 Task: Watch a repository to receive notifications on updates.
Action: Mouse moved to (178, 124)
Screenshot: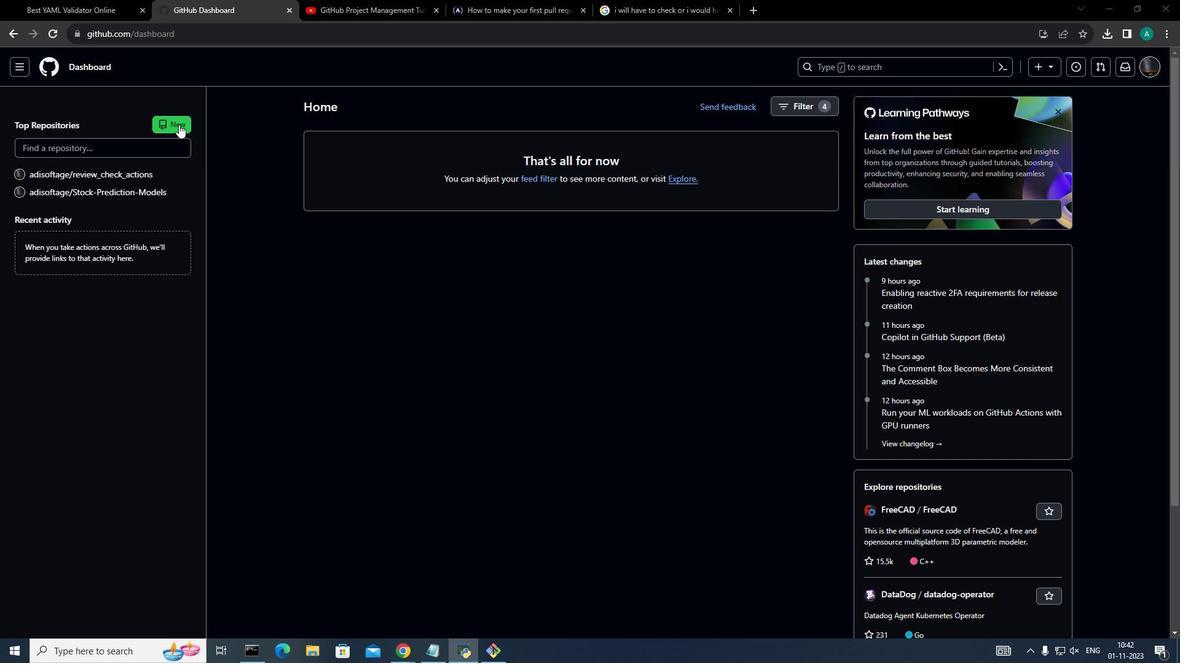 
Action: Mouse pressed left at (178, 124)
Screenshot: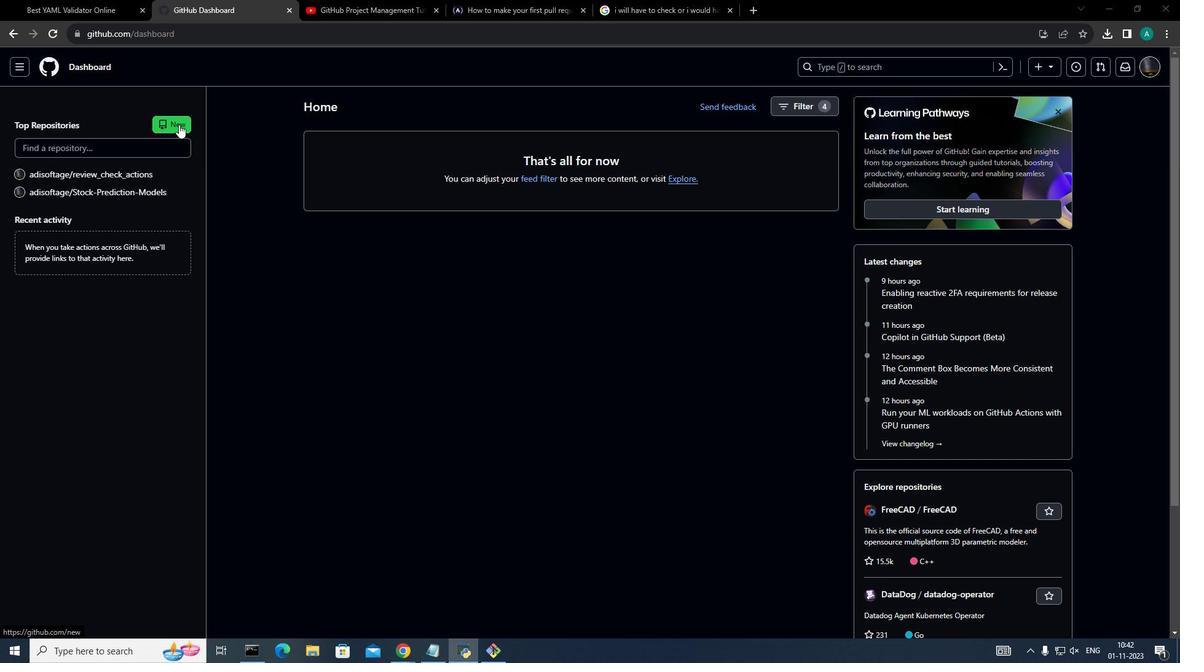 
Action: Mouse moved to (541, 221)
Screenshot: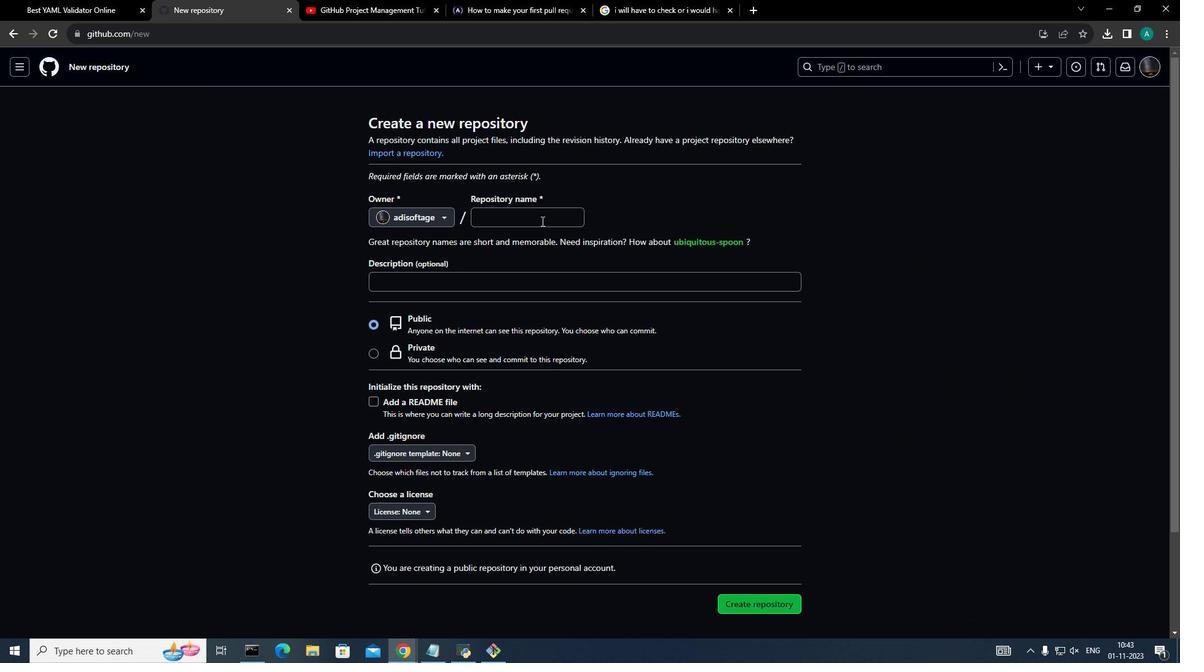 
Action: Mouse pressed left at (541, 221)
Screenshot: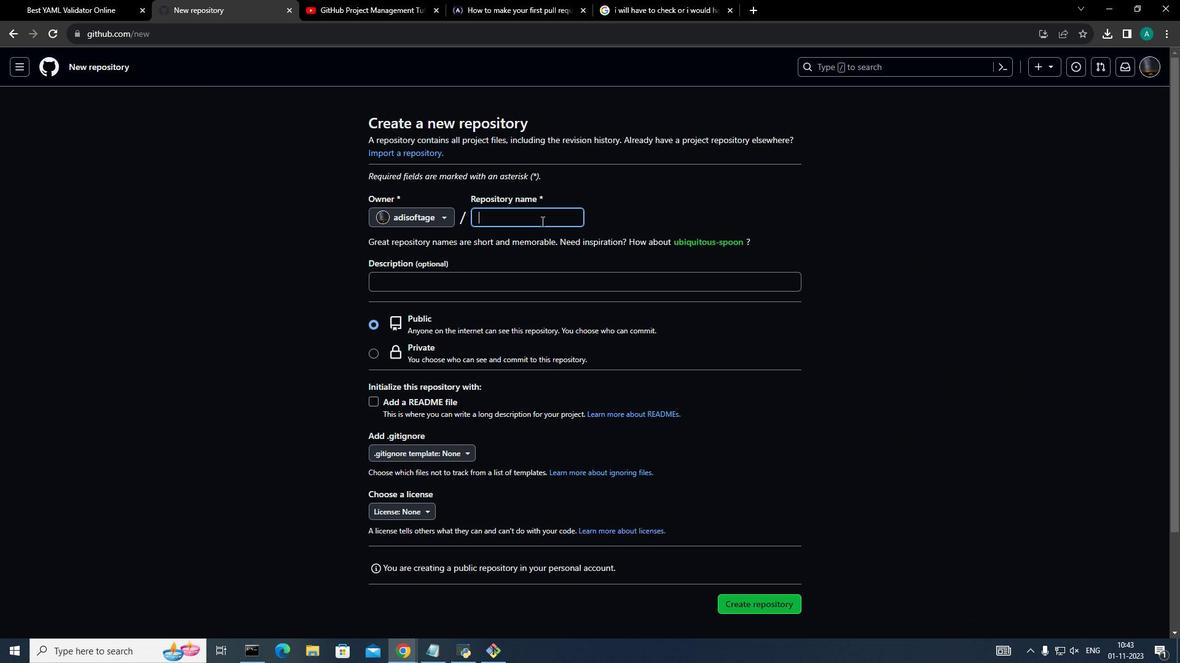 
Action: Key pressed general
Screenshot: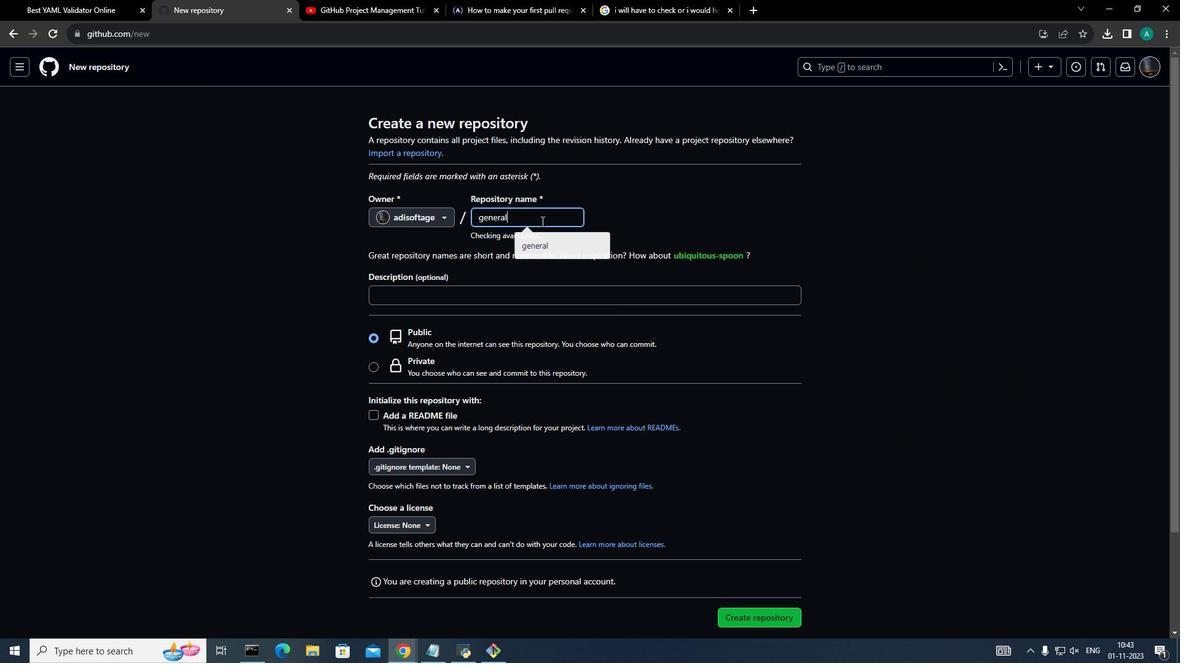 
Action: Mouse moved to (557, 206)
Screenshot: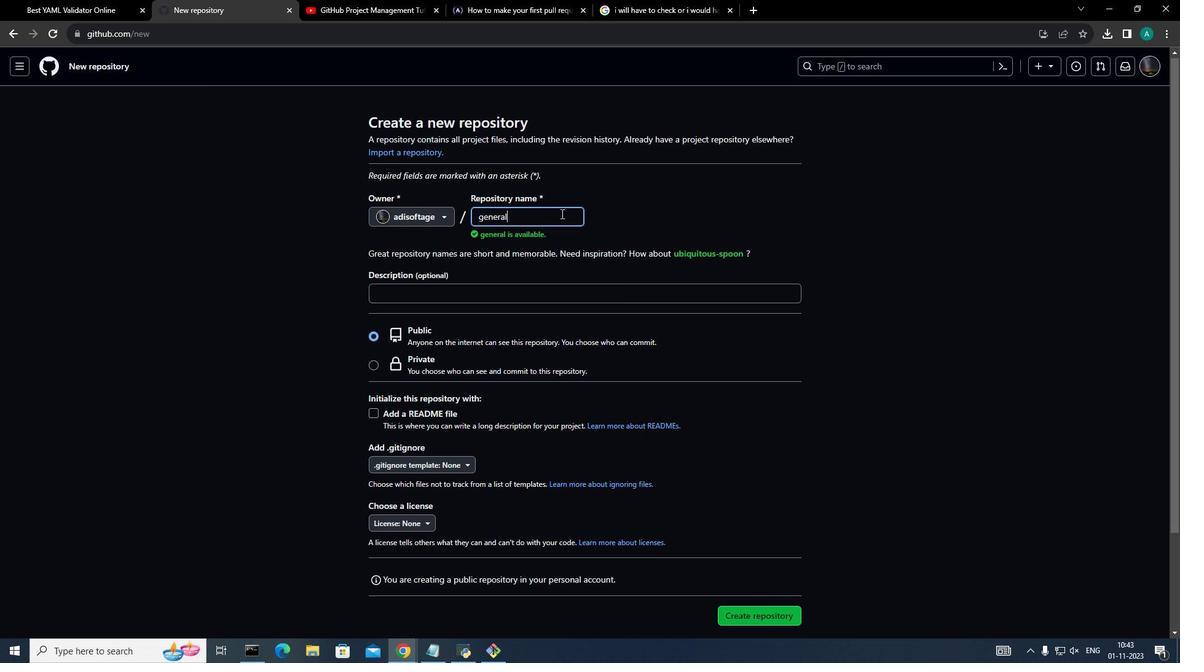 
Action: Mouse scrolled (557, 205) with delta (0, 0)
Screenshot: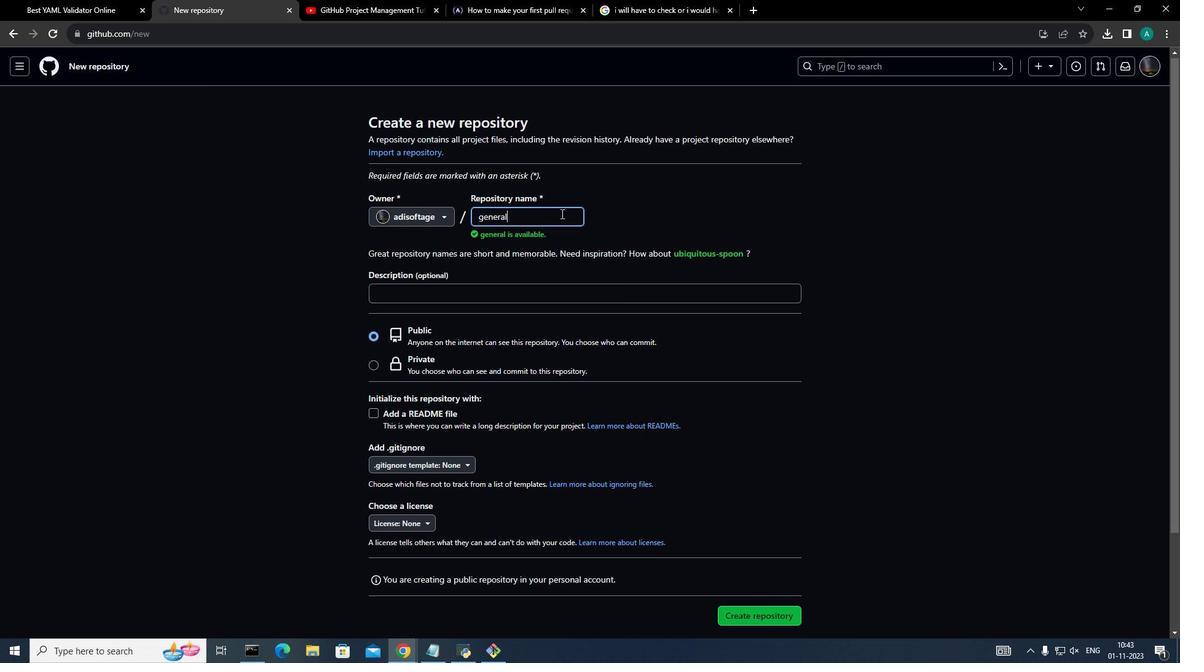 
Action: Mouse moved to (584, 303)
Screenshot: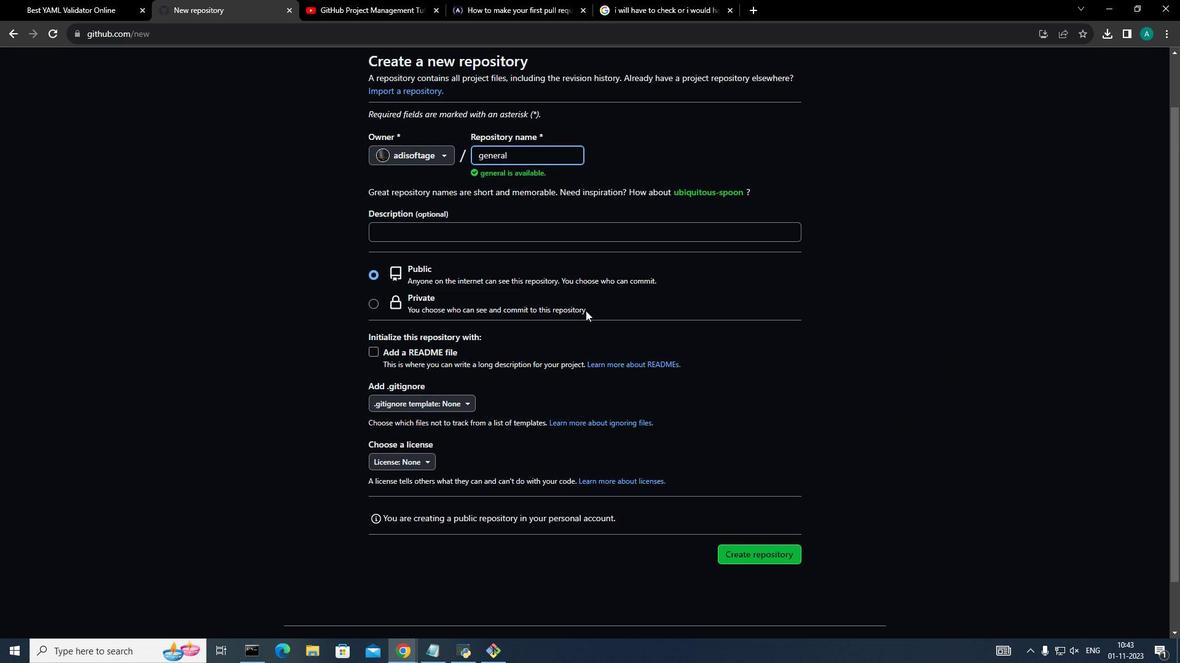 
Action: Mouse scrolled (584, 303) with delta (0, 0)
Screenshot: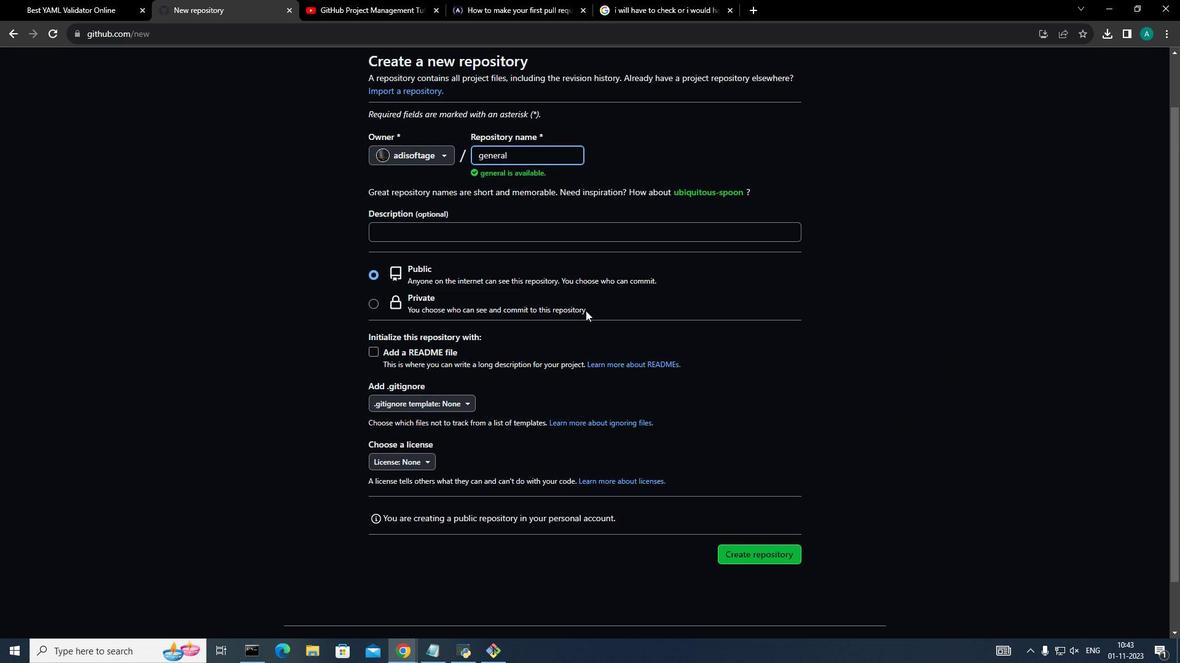 
Action: Mouse moved to (552, 175)
Screenshot: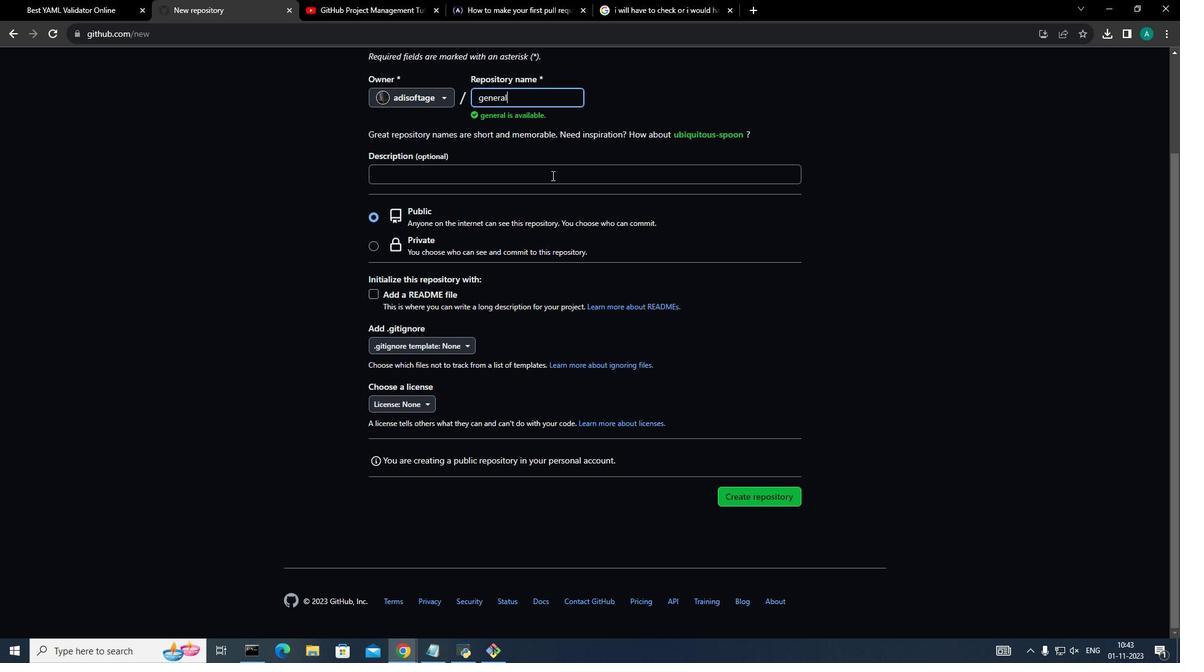 
Action: Mouse pressed left at (552, 175)
Screenshot: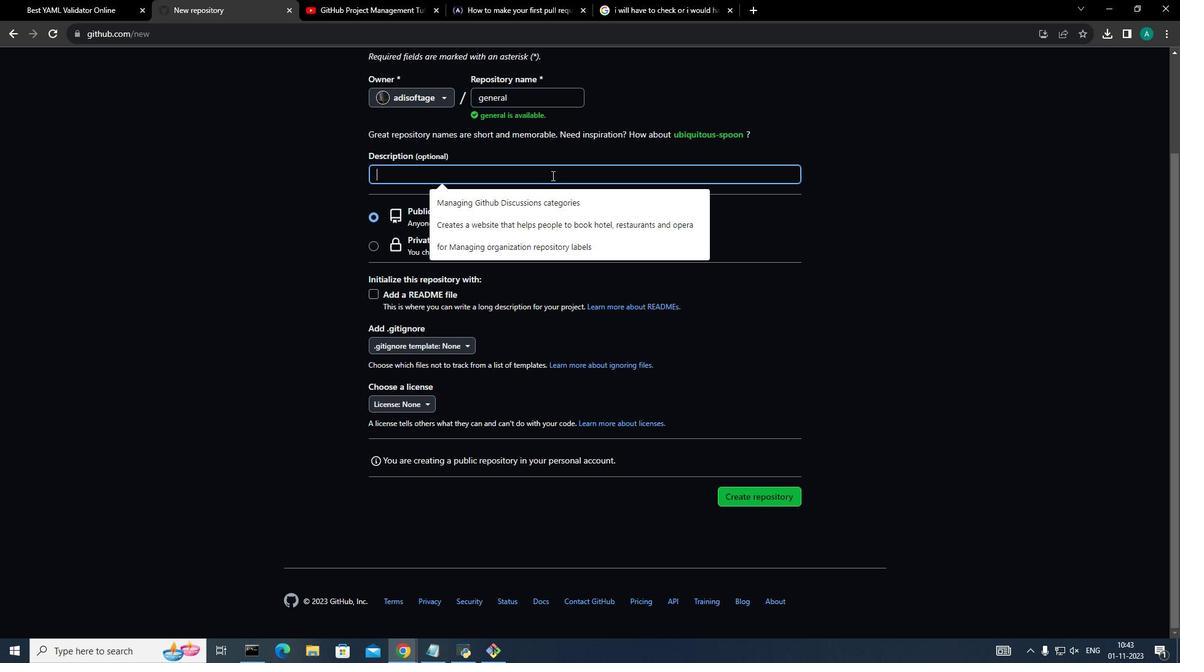 
Action: Mouse moved to (766, 496)
Screenshot: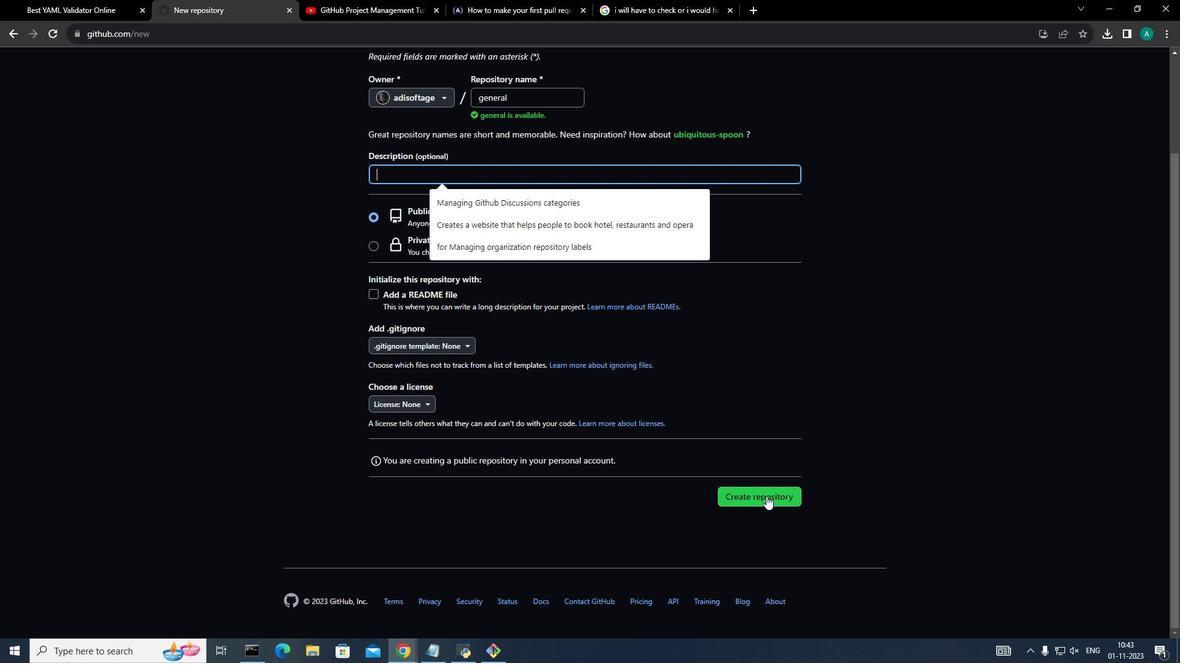 
Action: Mouse pressed left at (766, 496)
Screenshot: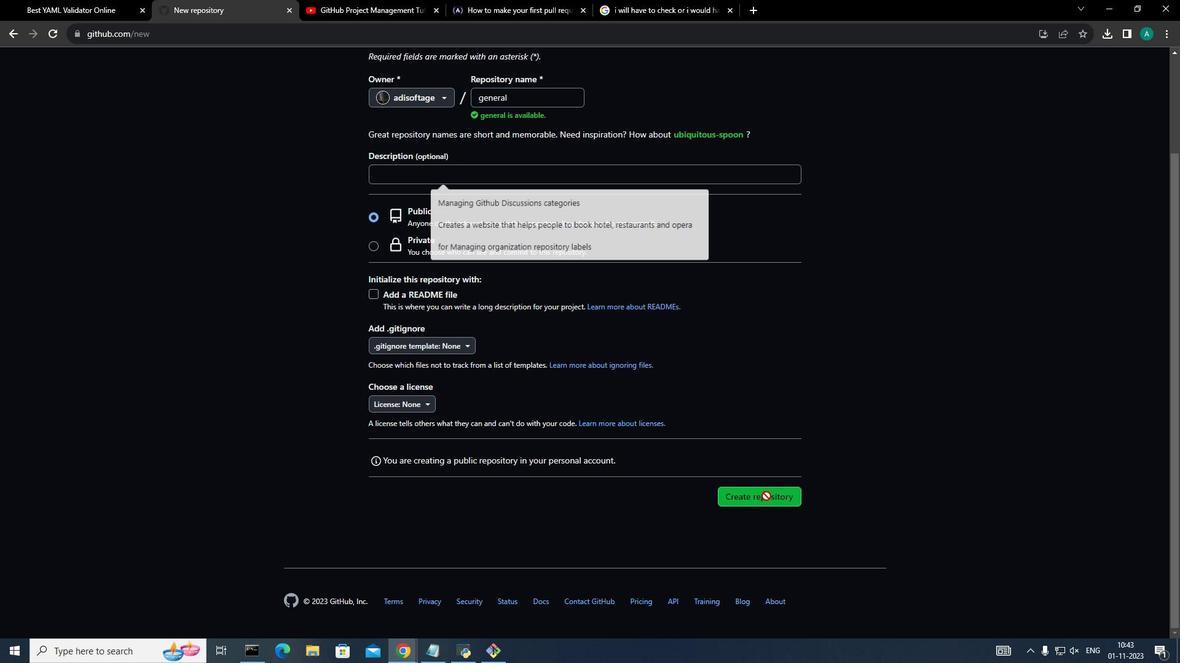 
Action: Mouse moved to (641, 345)
Screenshot: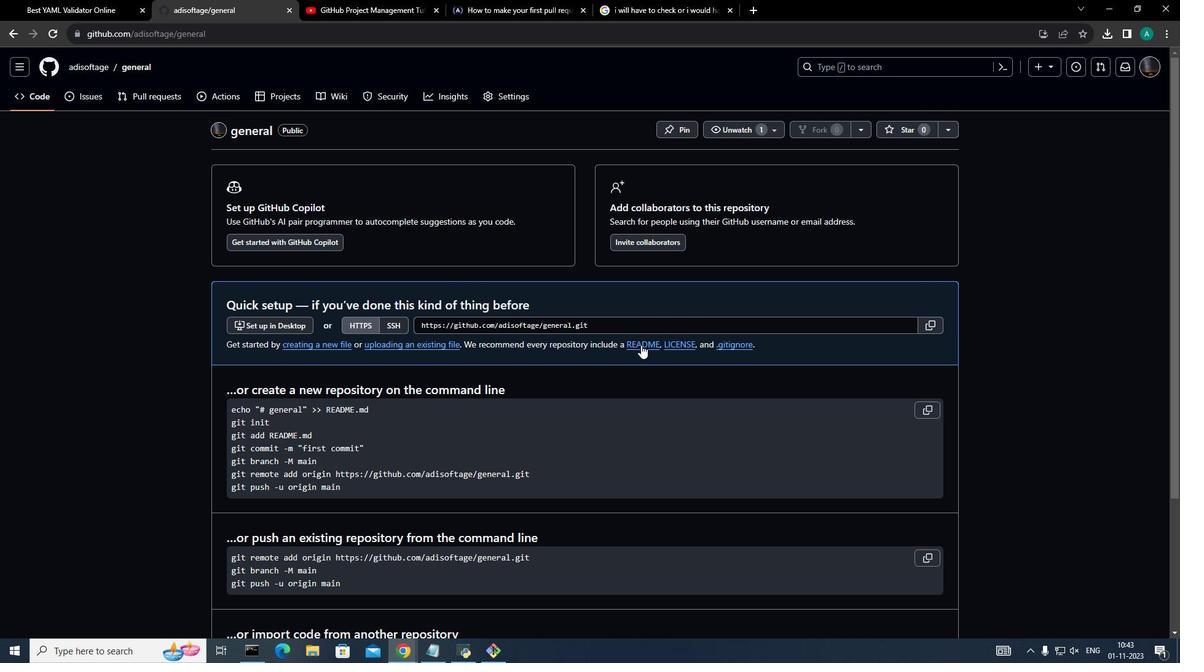 
Action: Mouse pressed left at (641, 345)
Screenshot: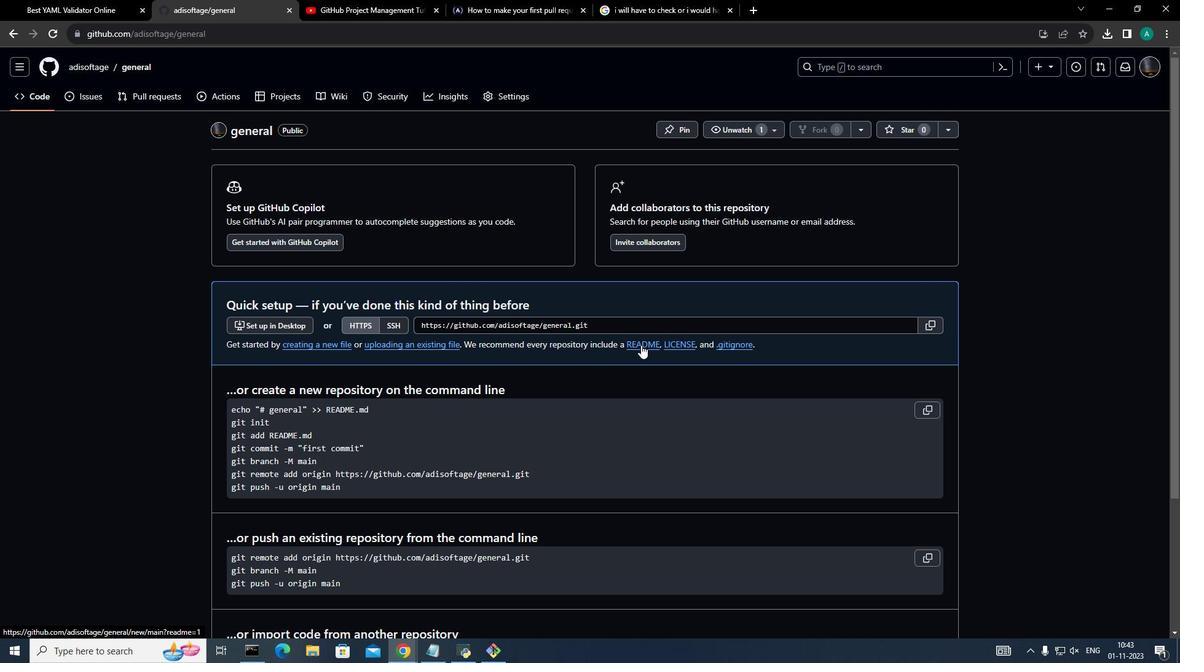 
Action: Mouse moved to (227, 209)
Screenshot: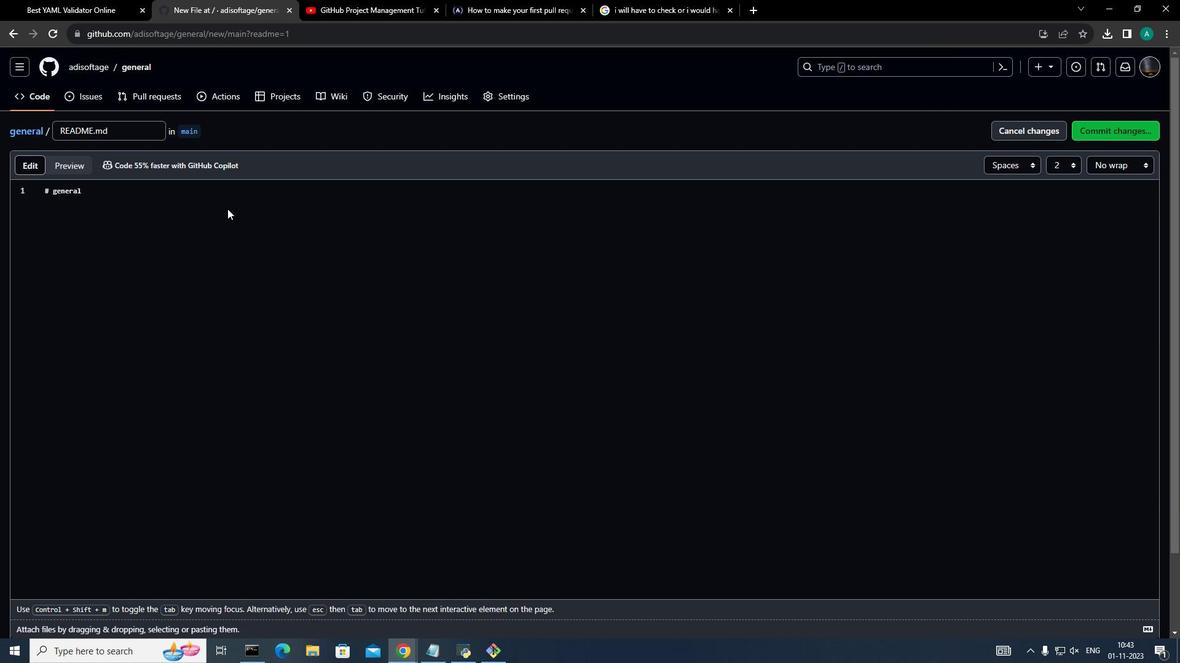 
Action: Mouse pressed left at (227, 209)
Screenshot: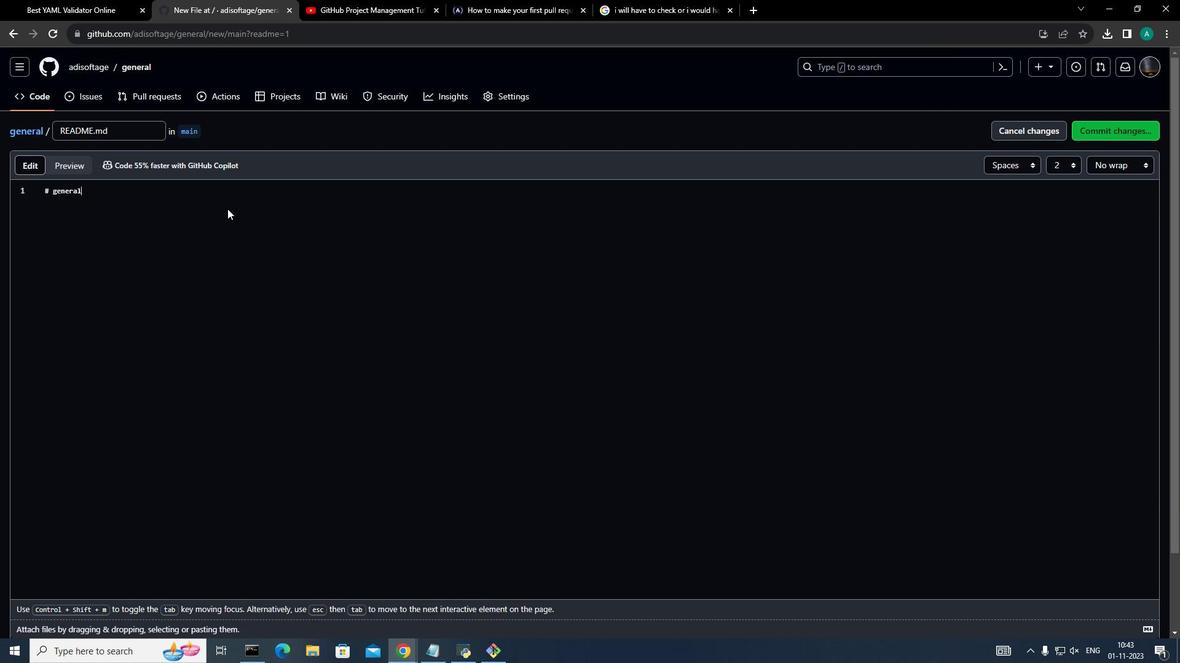 
Action: Key pressed ctrl+A<Key.shift>General<Key.space>readme<Key.space>file<Key.space>in<Key.space>a<Key.space>new<Key.space>repo
Screenshot: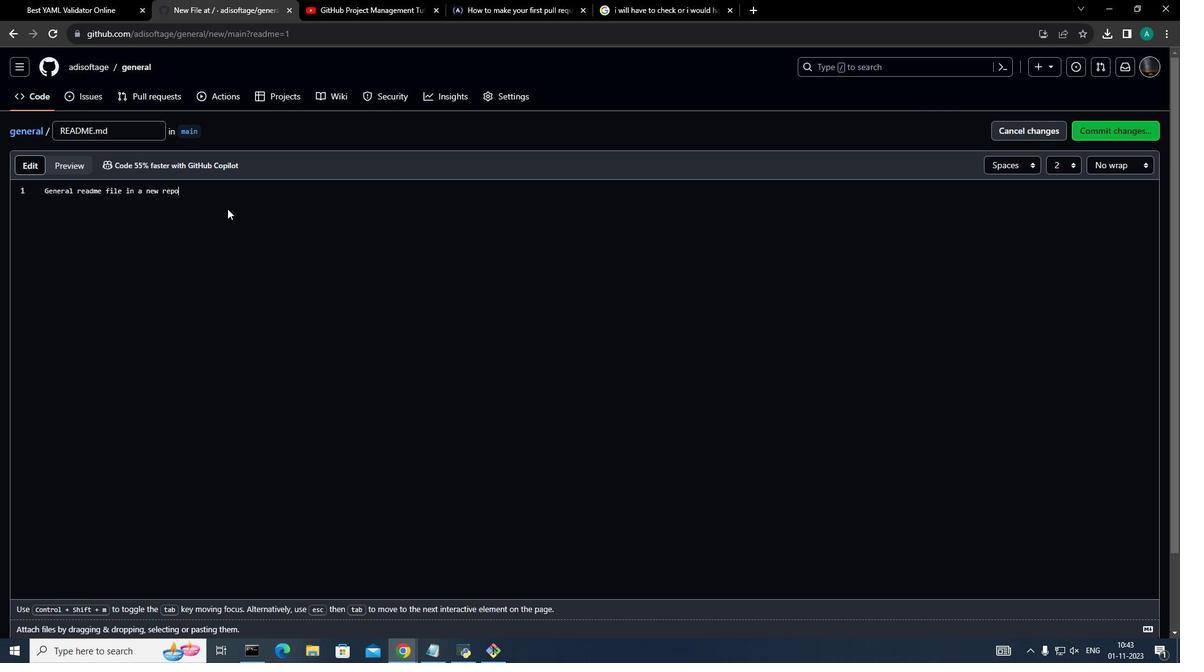 
Action: Mouse moved to (1112, 126)
Screenshot: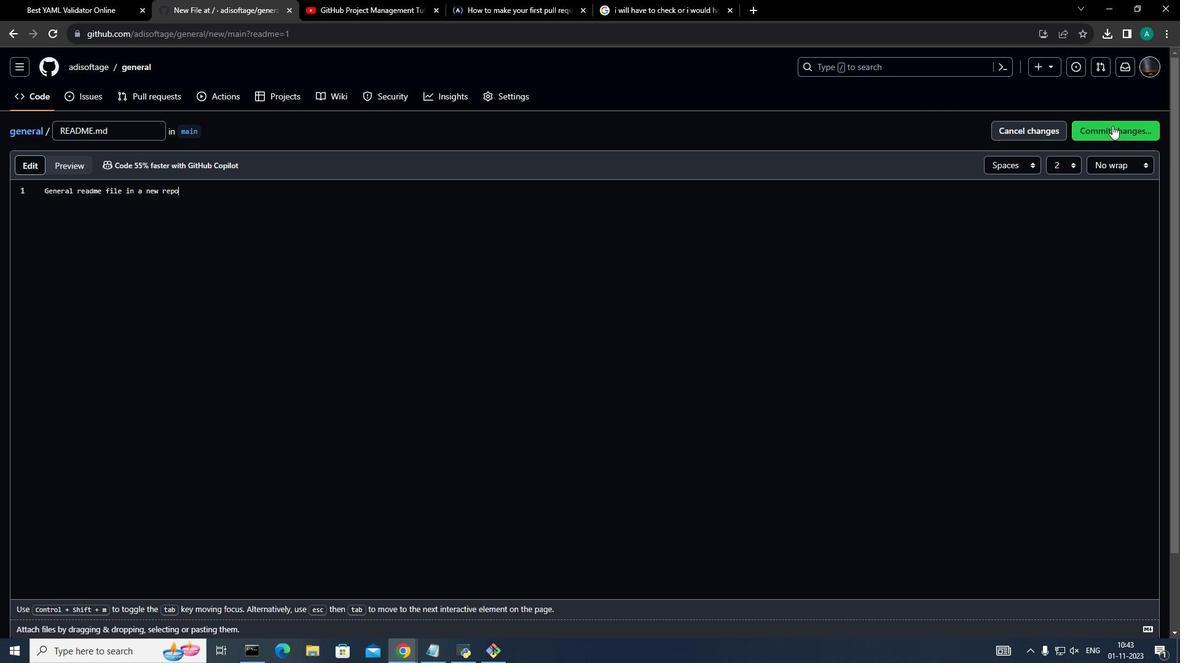 
Action: Mouse pressed left at (1112, 126)
Screenshot: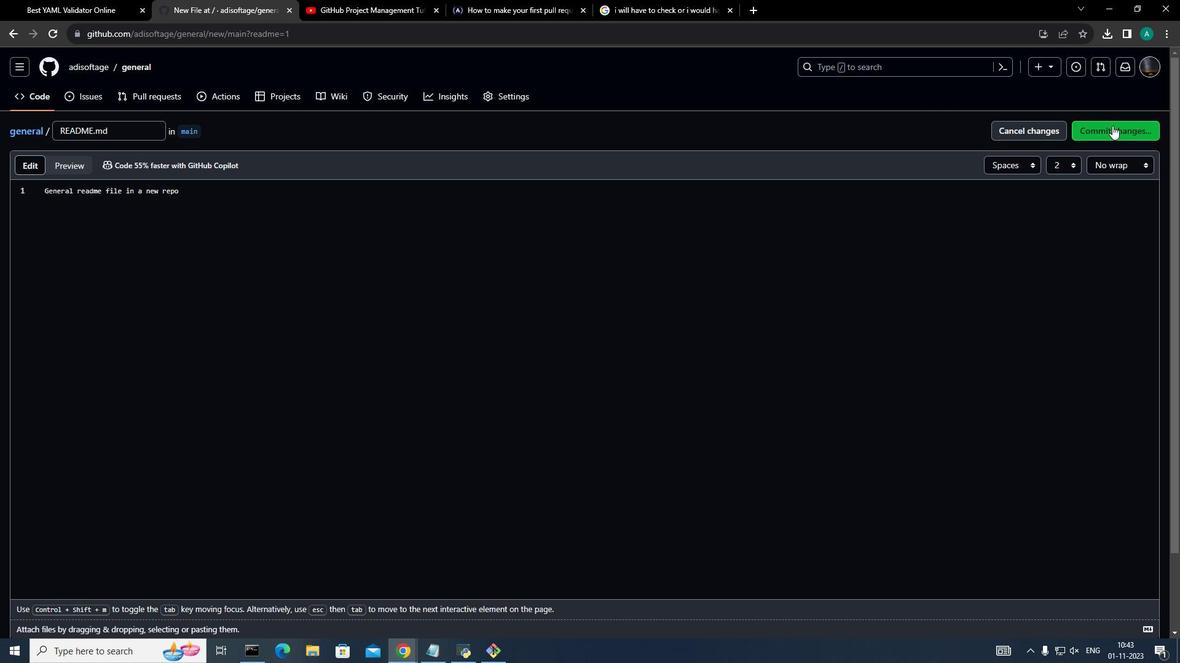 
Action: Mouse moved to (697, 457)
Screenshot: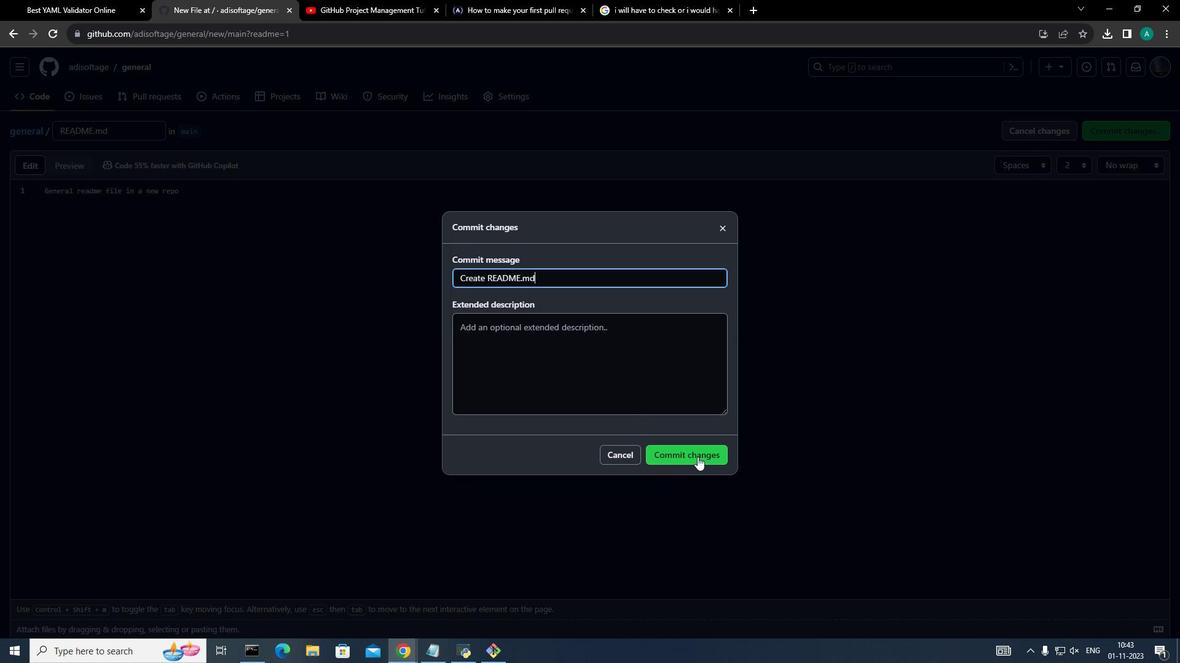 
Action: Mouse pressed left at (697, 457)
Screenshot: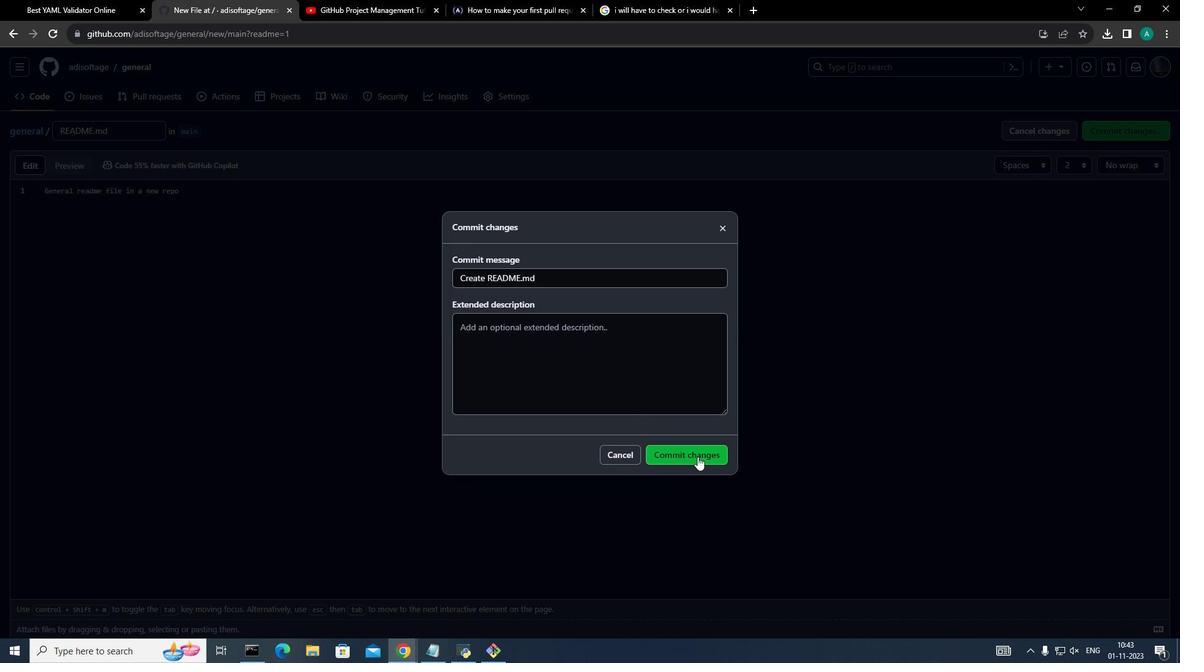 
Action: Mouse moved to (126, 67)
Screenshot: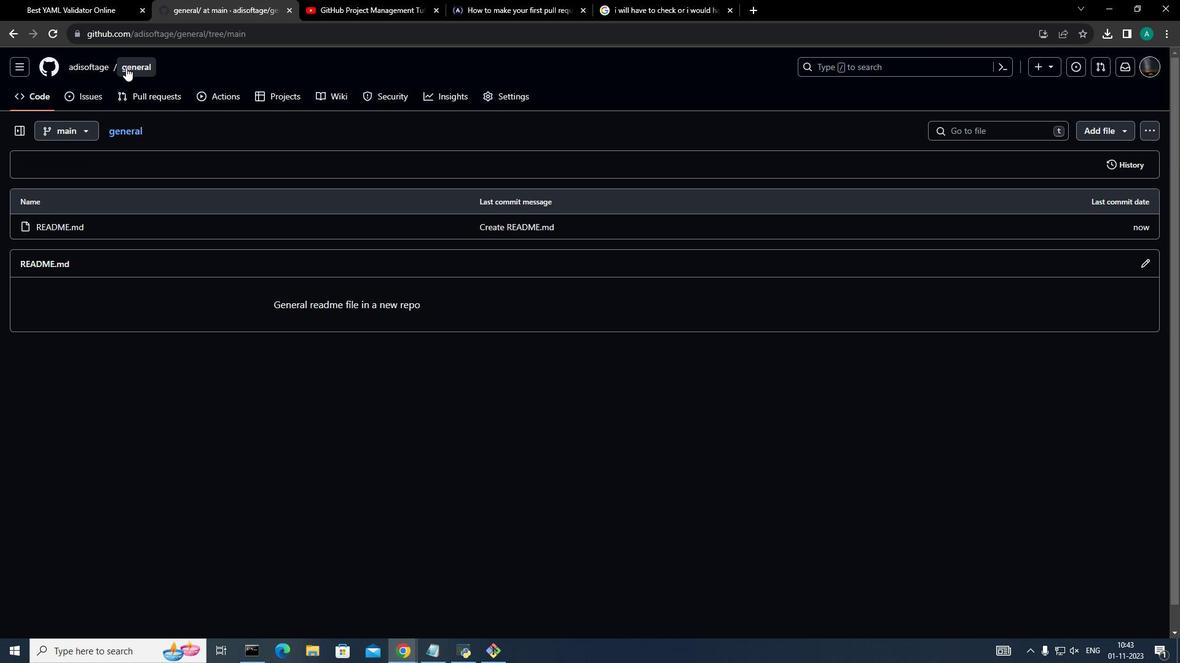 
Action: Mouse pressed left at (126, 67)
Screenshot: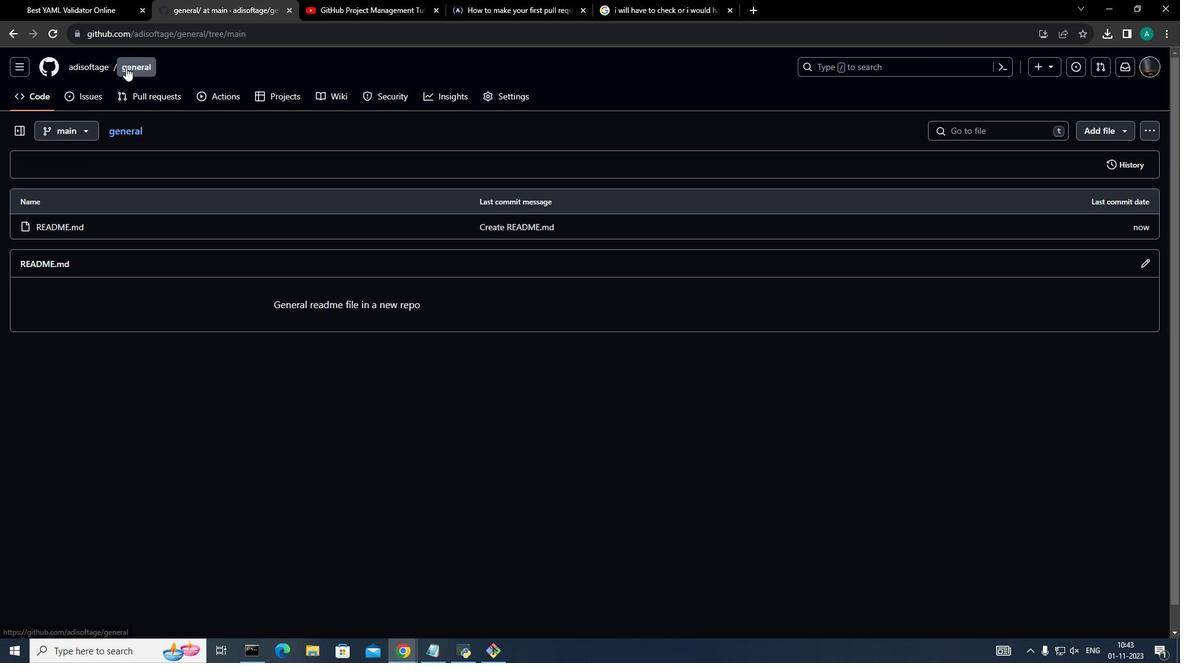 
Action: Mouse moved to (780, 134)
Screenshot: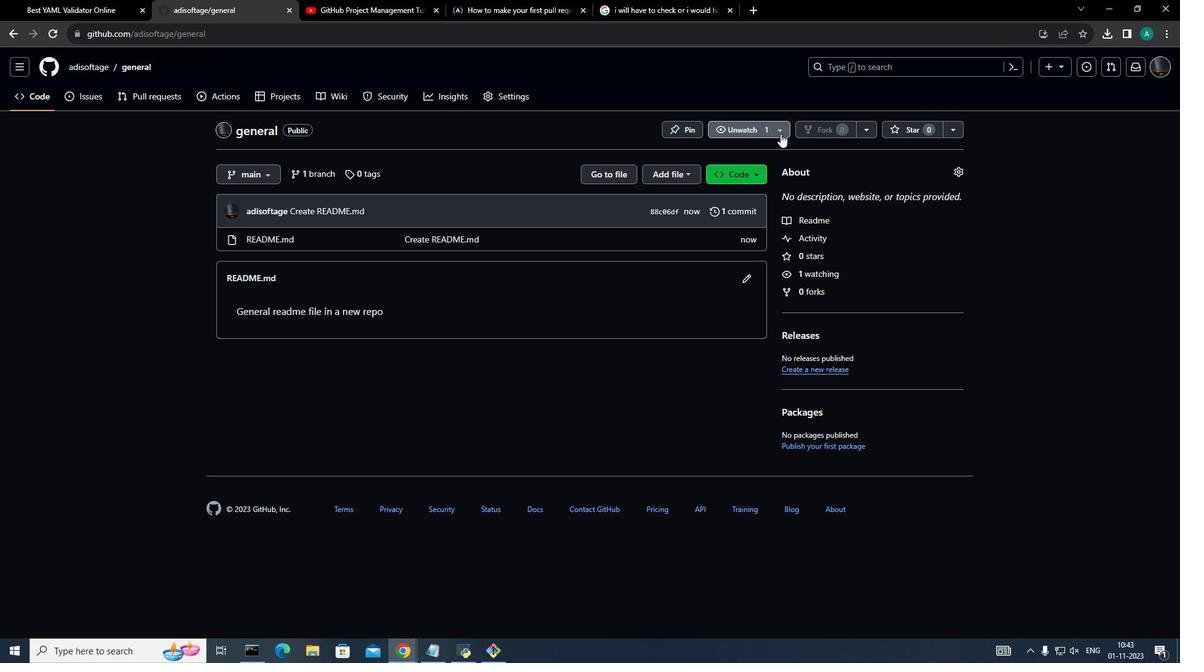 
Action: Mouse pressed left at (780, 134)
Screenshot: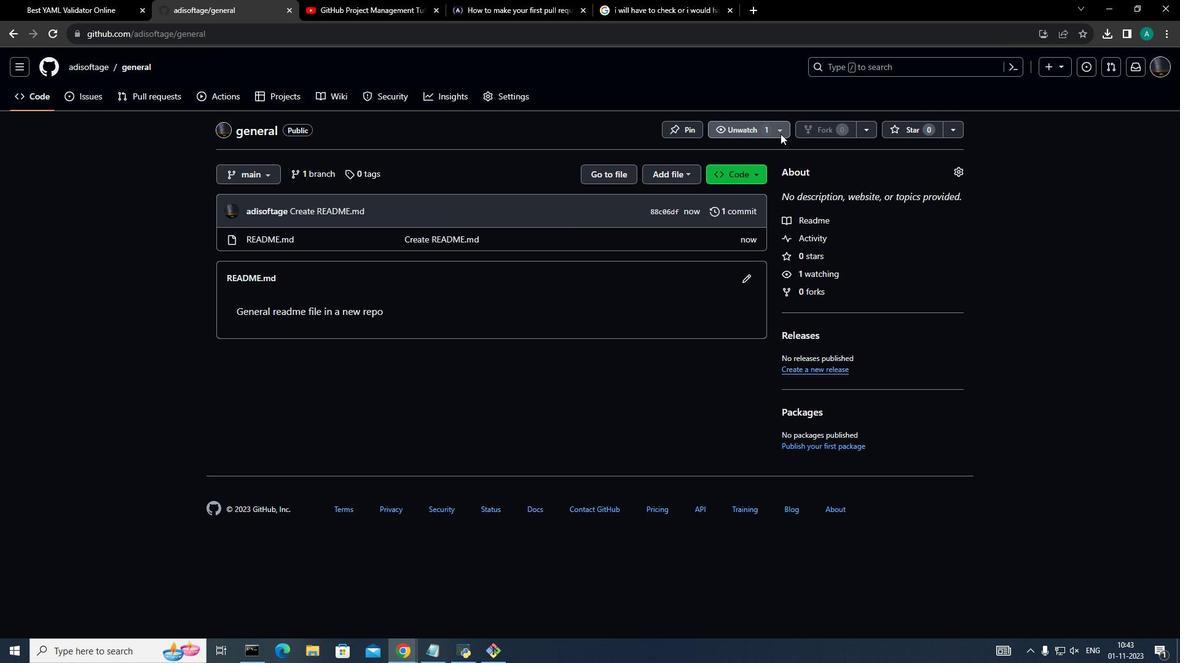 
Action: Mouse moved to (743, 296)
Screenshot: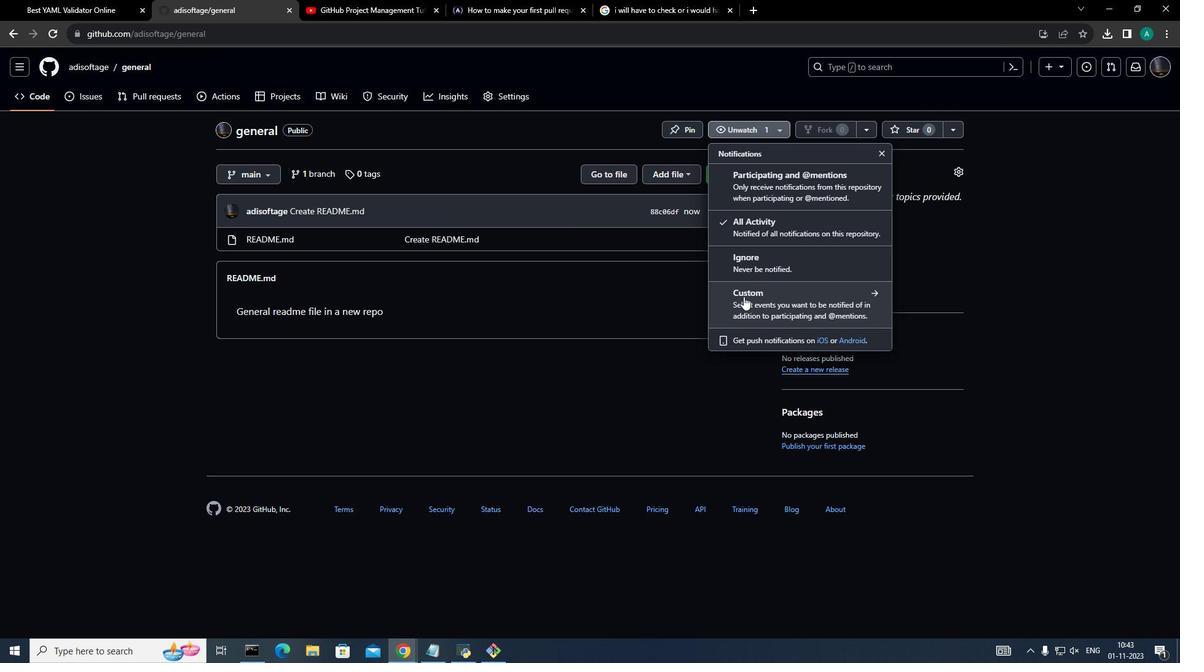 
Action: Mouse pressed left at (743, 296)
Screenshot: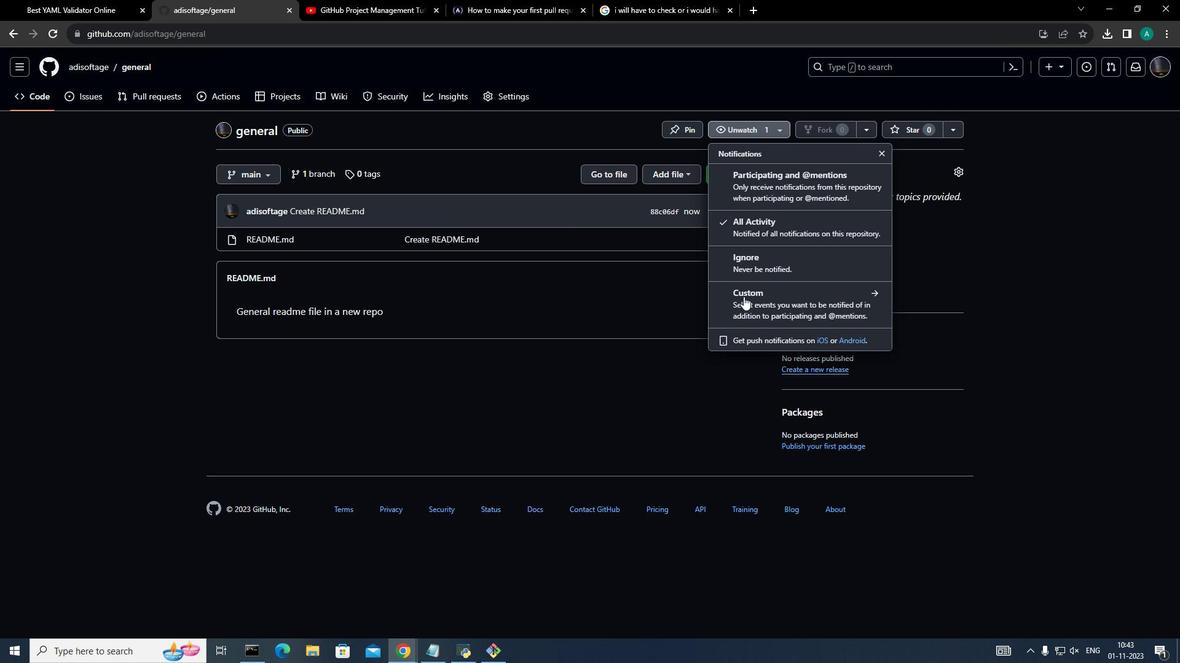 
Action: Mouse moved to (734, 212)
Screenshot: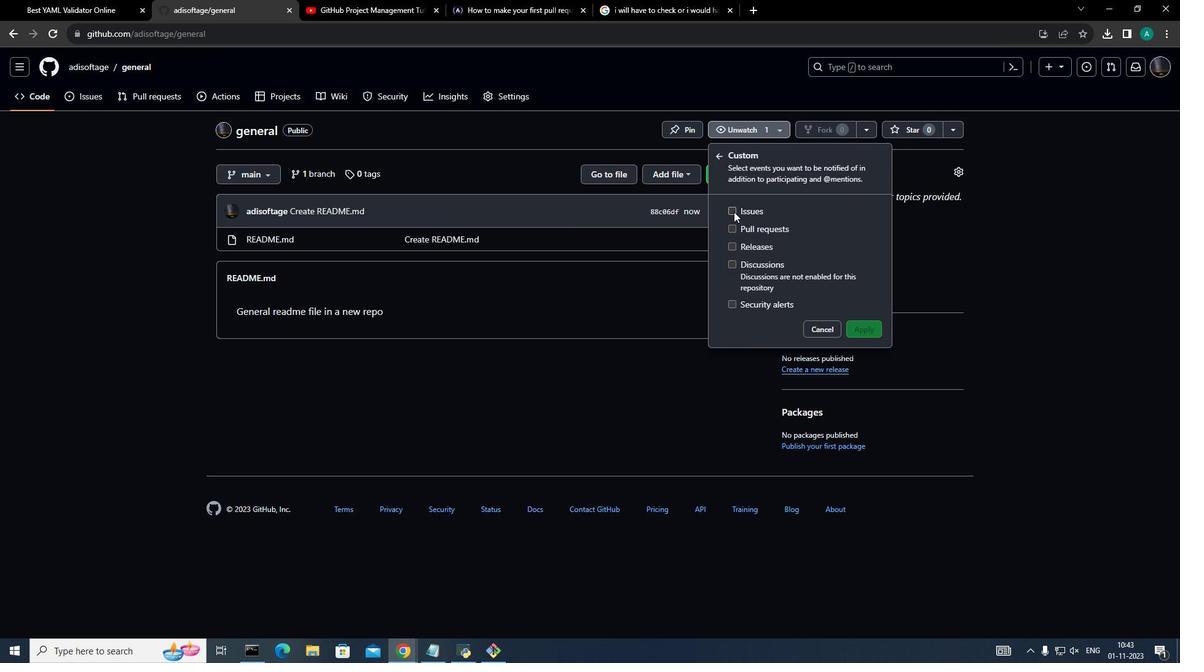 
Action: Mouse pressed left at (734, 212)
Screenshot: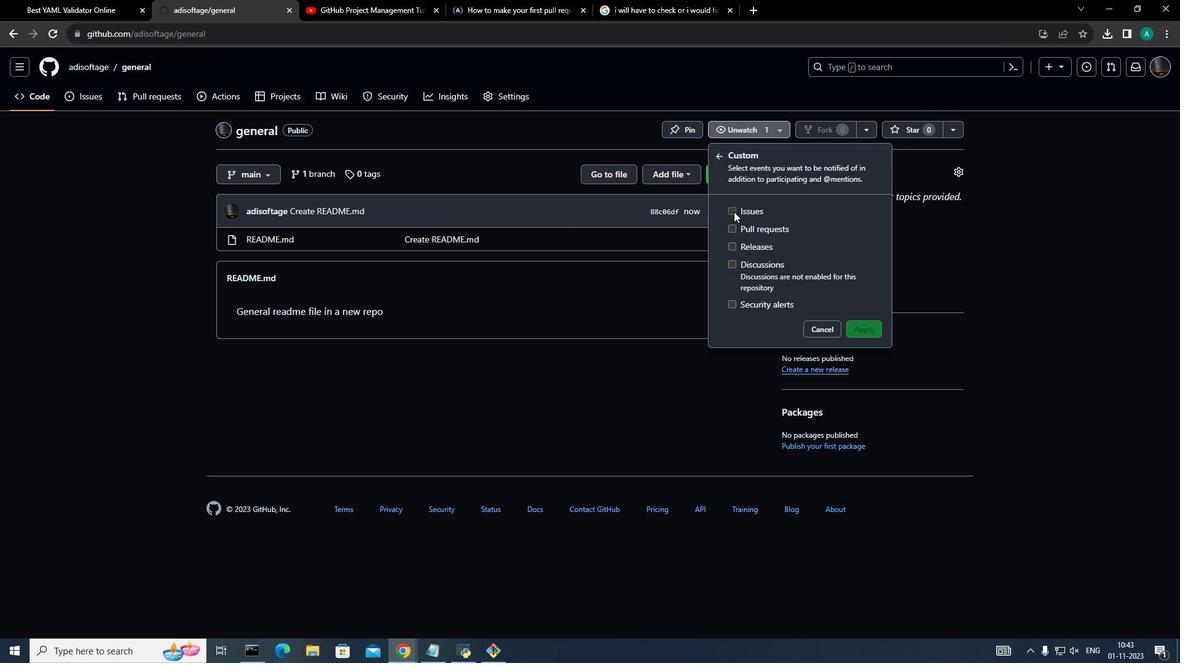 
Action: Mouse moved to (735, 225)
Screenshot: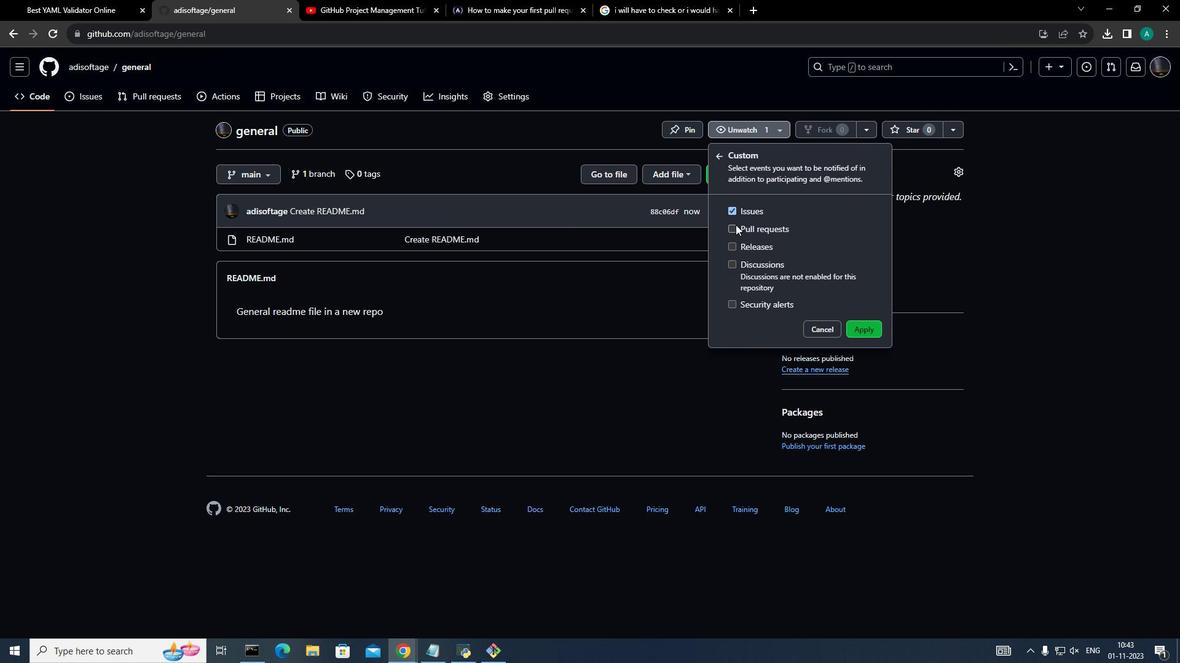
Action: Mouse pressed left at (735, 225)
Screenshot: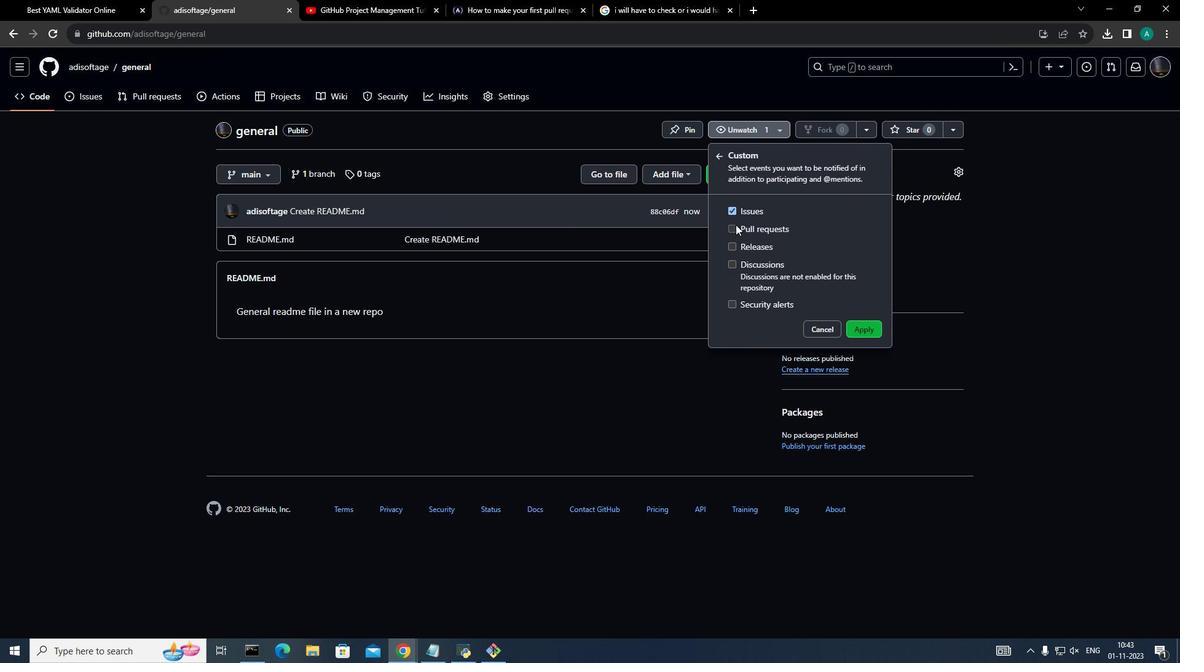 
Action: Mouse moved to (742, 244)
Screenshot: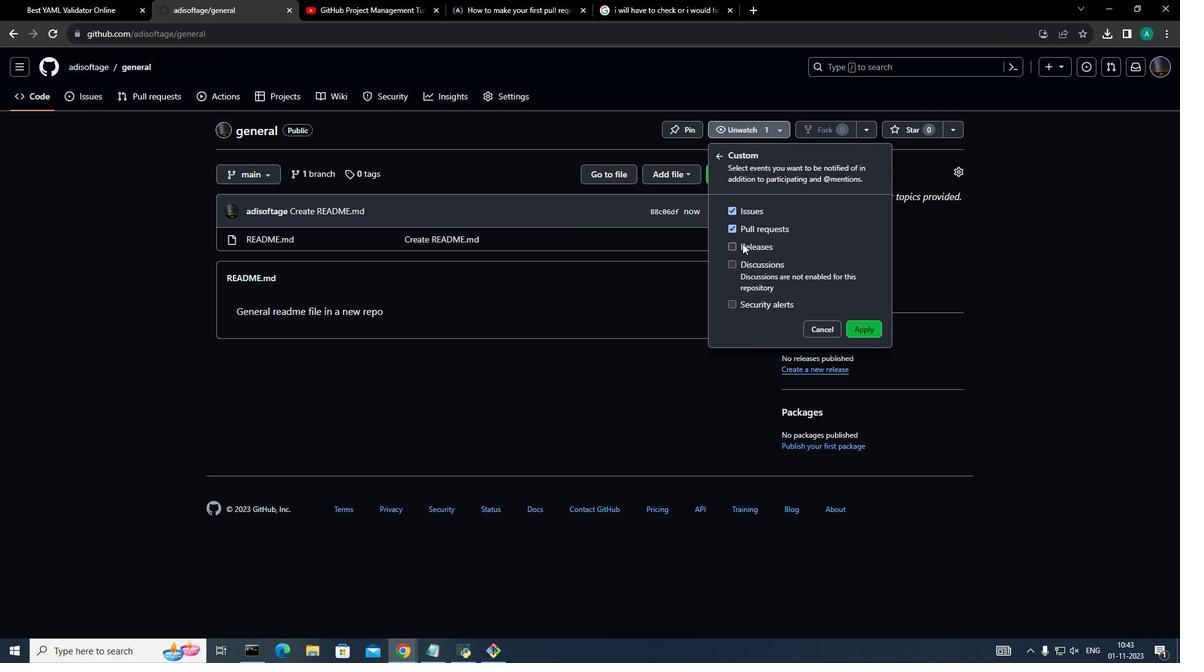 
Action: Mouse pressed left at (742, 244)
Screenshot: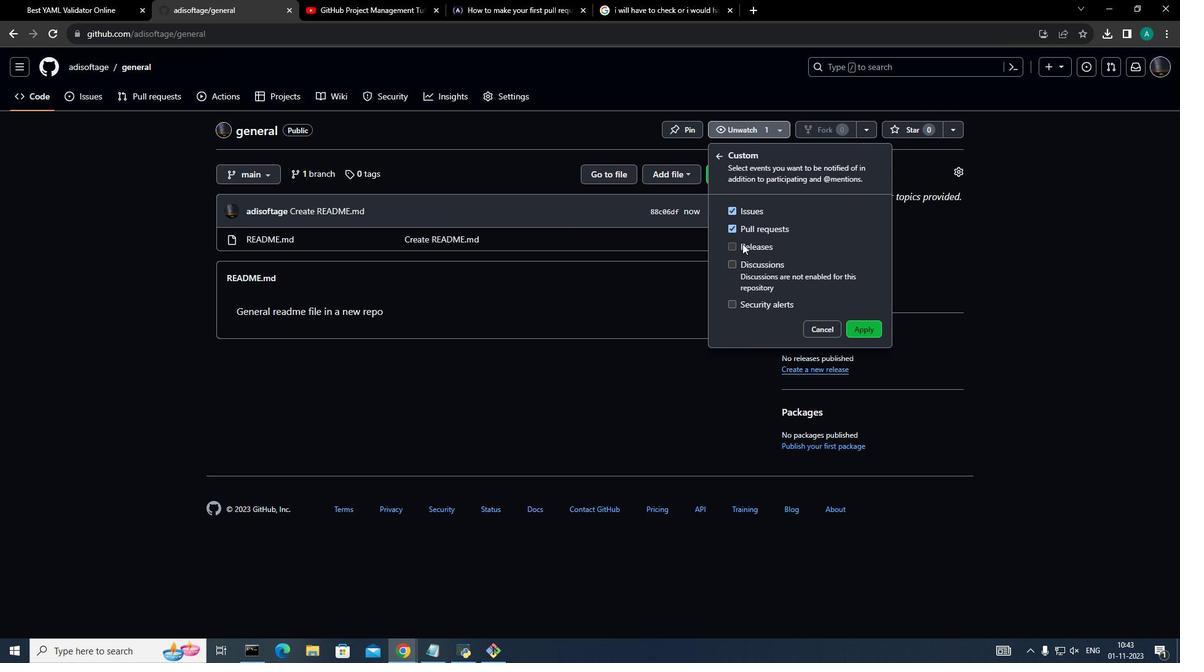 
Action: Mouse moved to (745, 263)
Screenshot: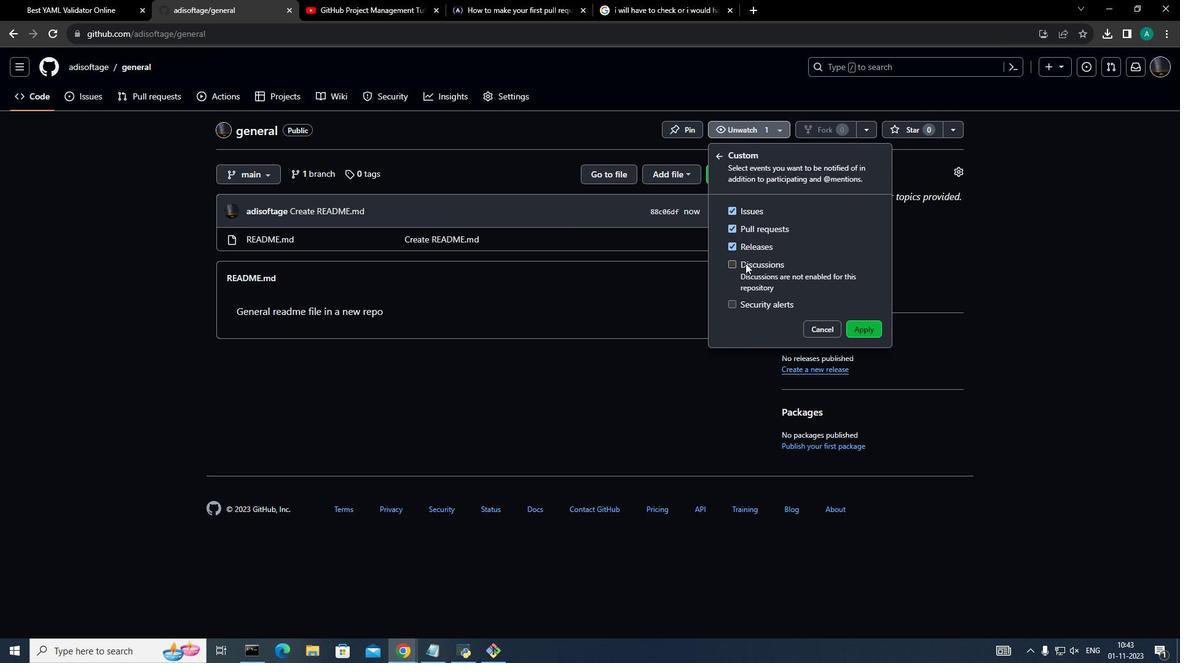 
Action: Mouse pressed left at (745, 263)
Screenshot: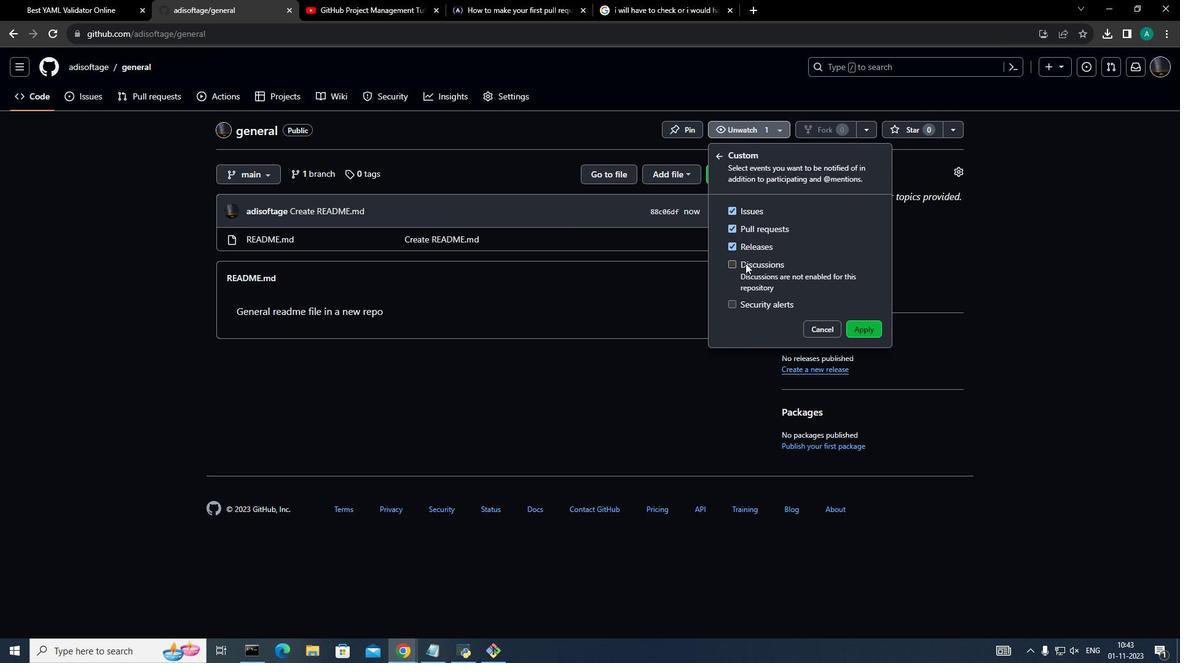 
Action: Mouse moved to (750, 306)
Screenshot: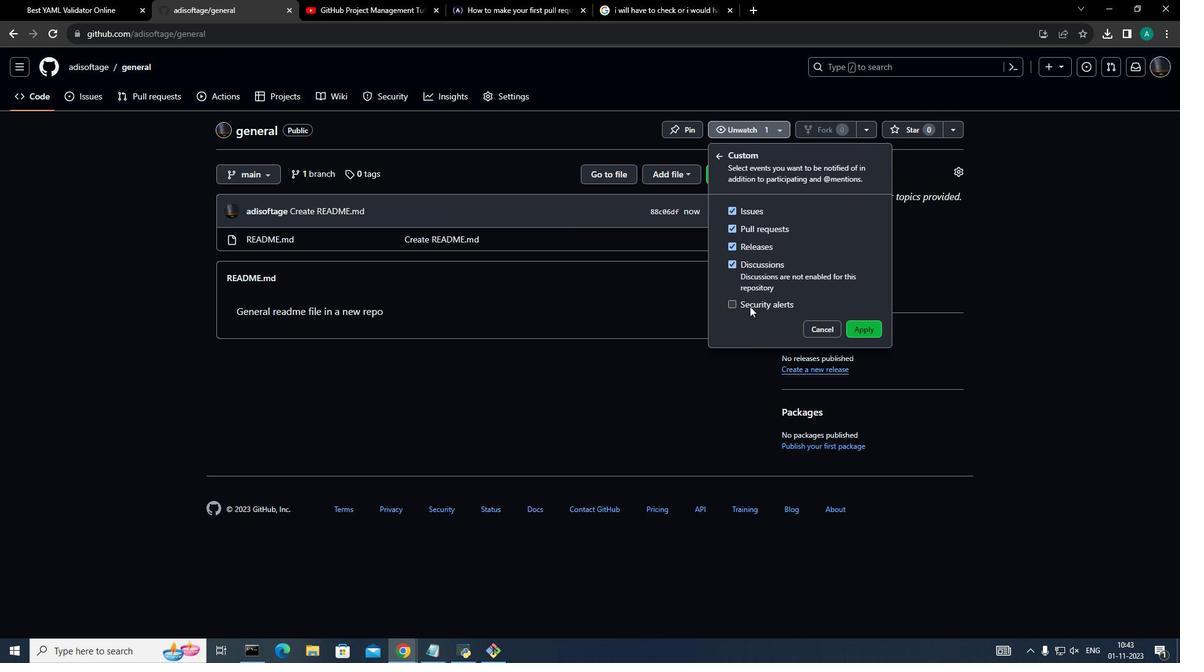
Action: Mouse pressed left at (750, 306)
Screenshot: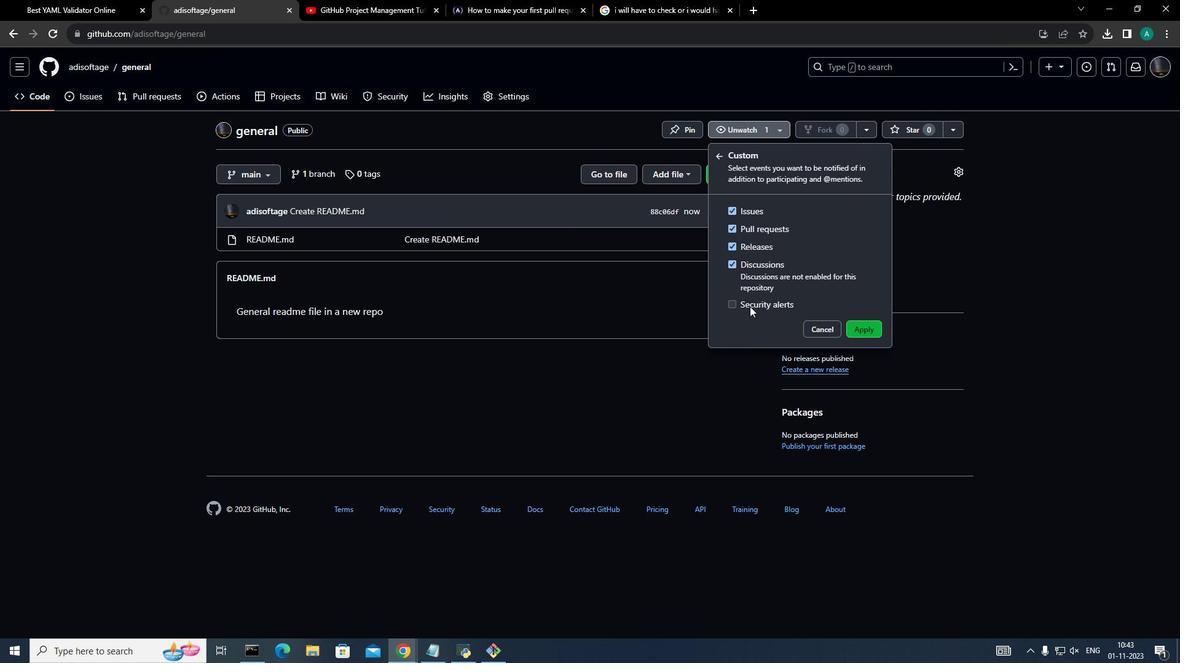 
Action: Mouse moved to (864, 330)
Screenshot: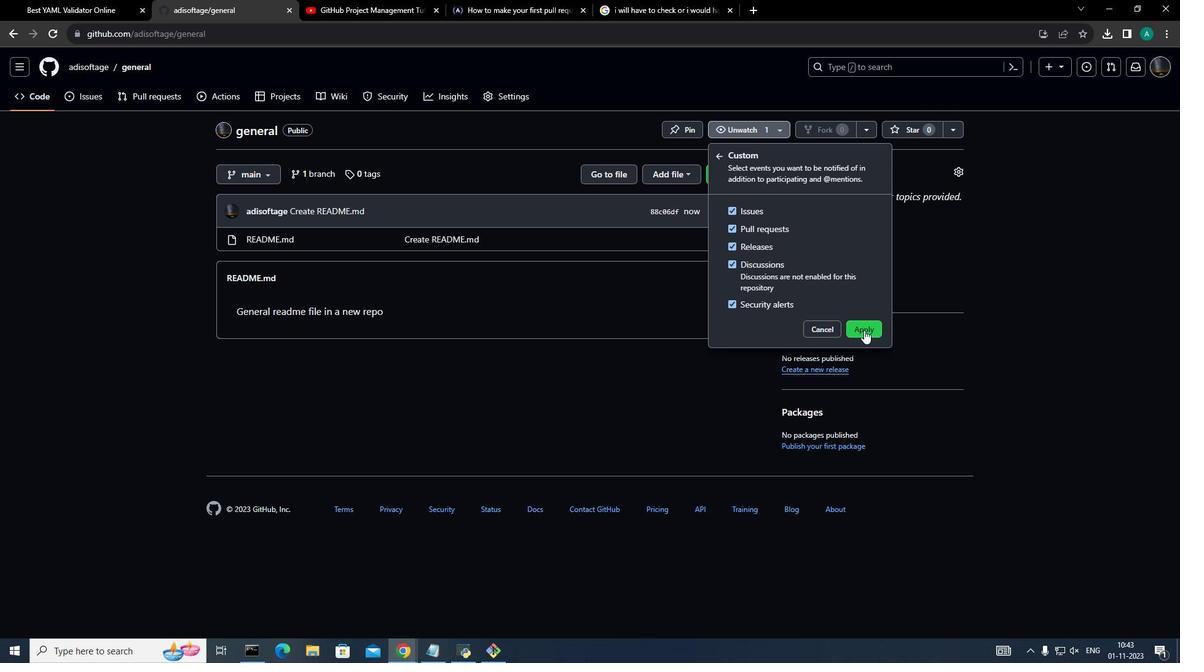 
Action: Mouse pressed left at (864, 330)
Screenshot: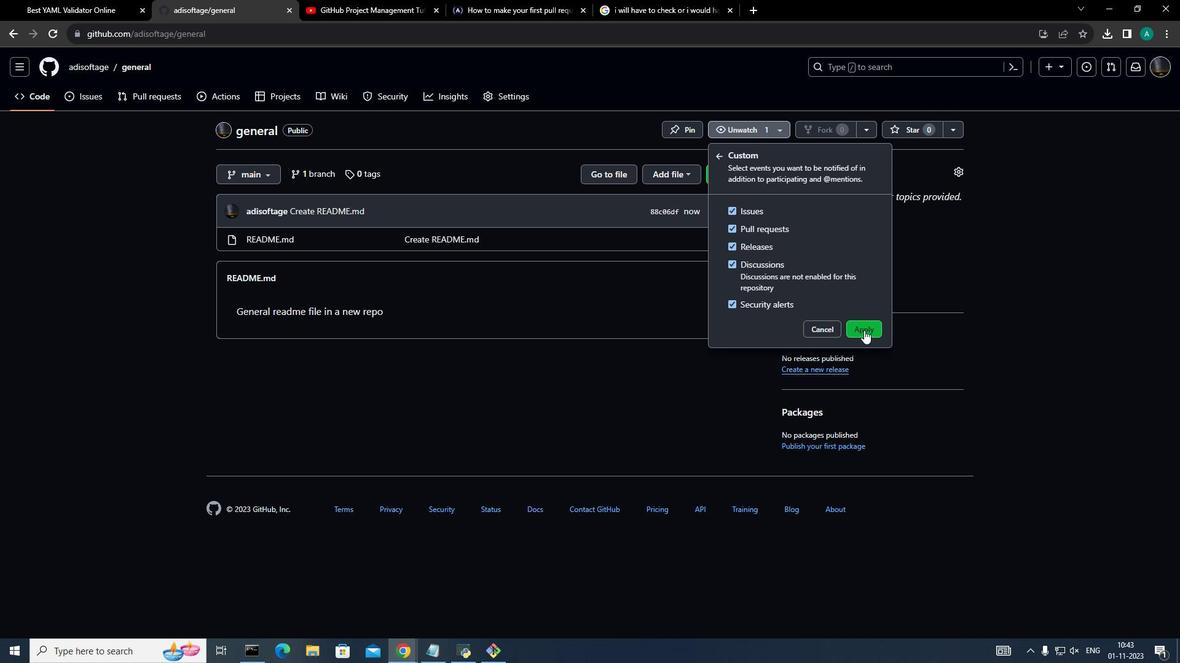 
Action: Mouse moved to (487, 139)
Screenshot: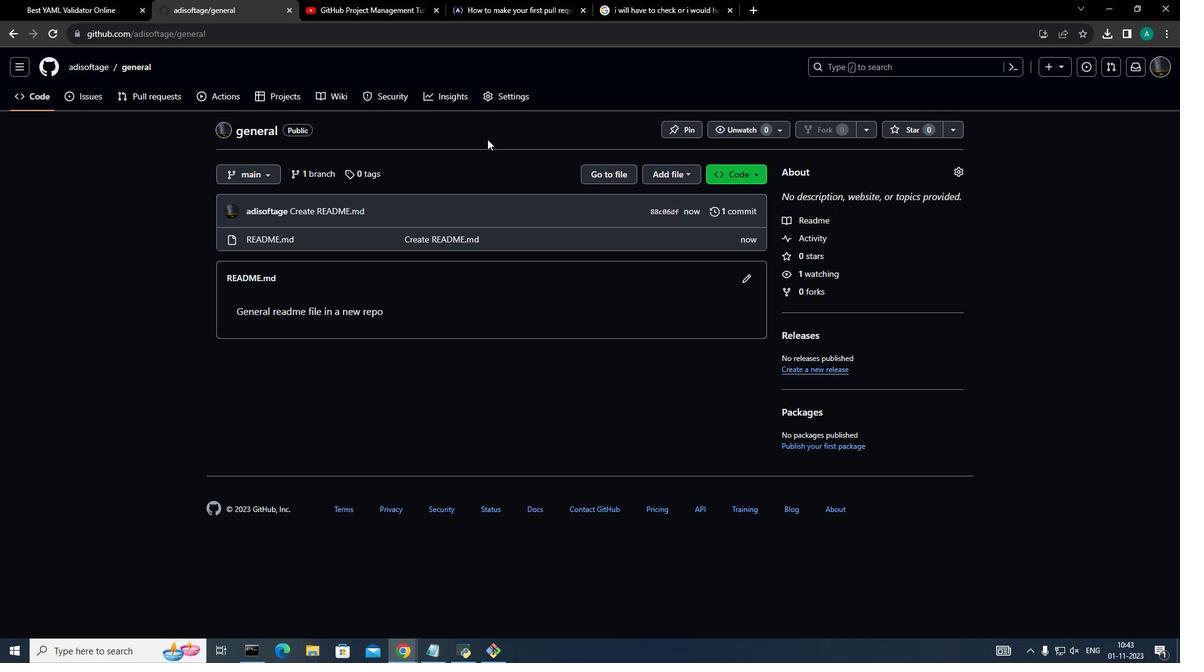 
Action: Mouse pressed left at (487, 139)
Screenshot: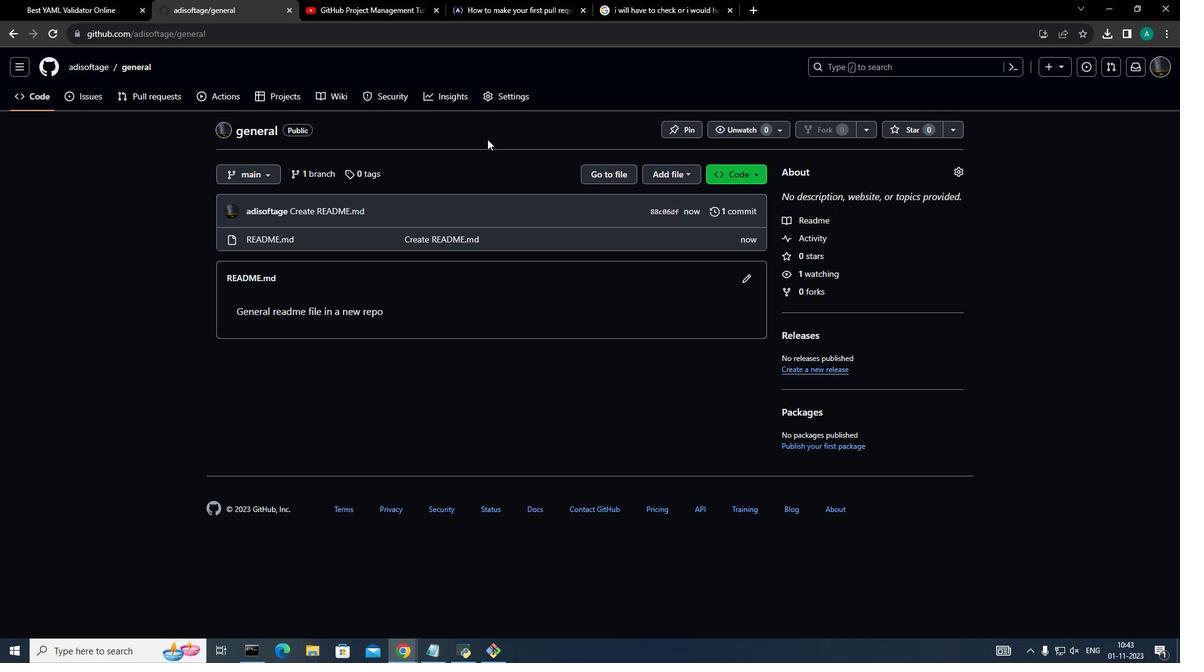 
Action: Mouse moved to (478, 153)
Screenshot: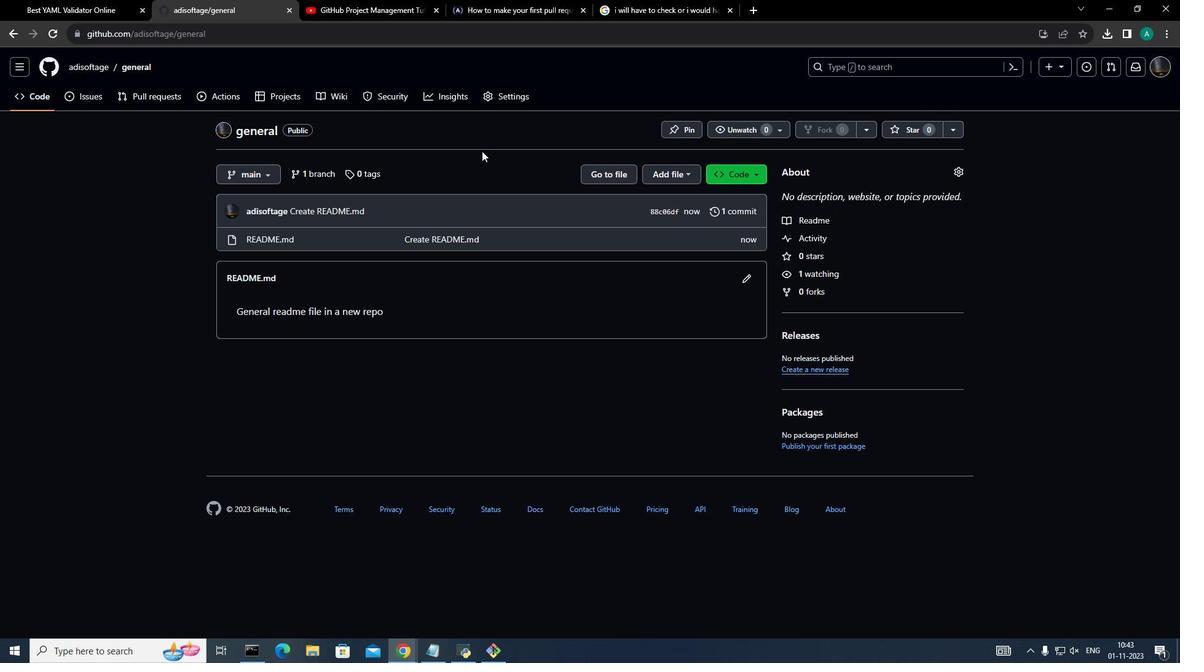 
